 Task: Create in the project BrightTech and in the Backlog issue 'Create a new online platform for online photography courses with advanced photography tools and community features' a child issue 'Chatbot conversation natural language understanding and testing', and assign it to team member softage.4@softage.net. Create in the project BrightTech and in the Backlog issue 'Implement a new cloud-based supply chain management system for a company with advanced supply chain planning and optimization features' a child issue 'Data access request policy creation and remediation', and assign it to team member softage.1@softage.net
Action: Mouse moved to (194, 58)
Screenshot: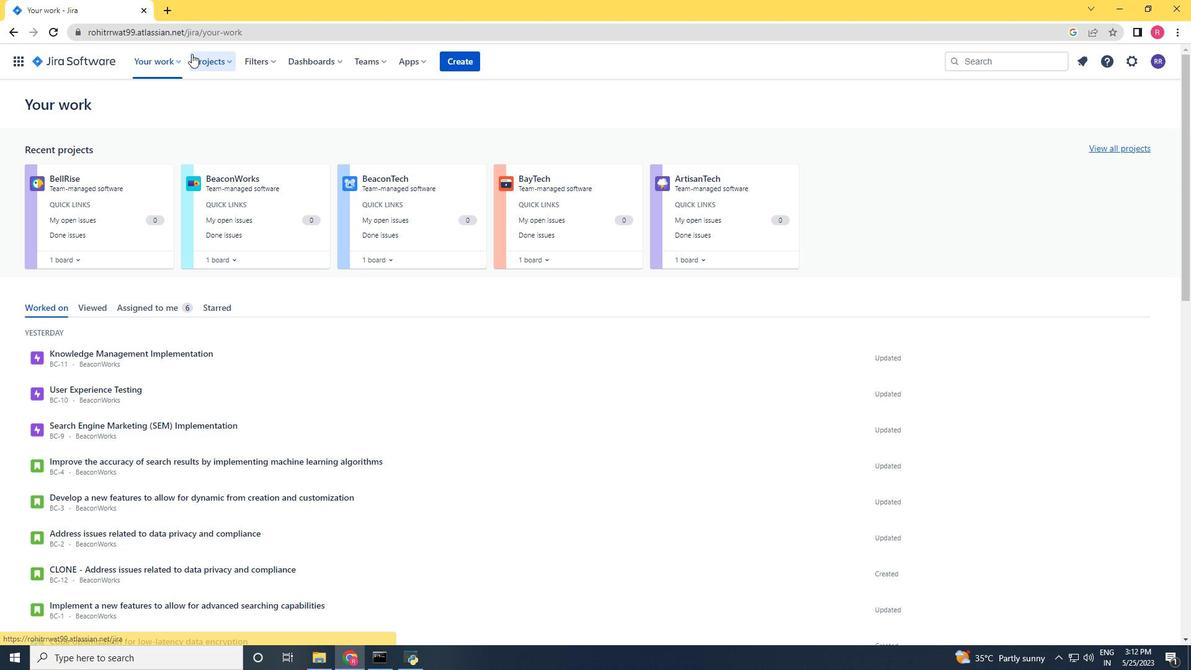 
Action: Mouse pressed left at (194, 58)
Screenshot: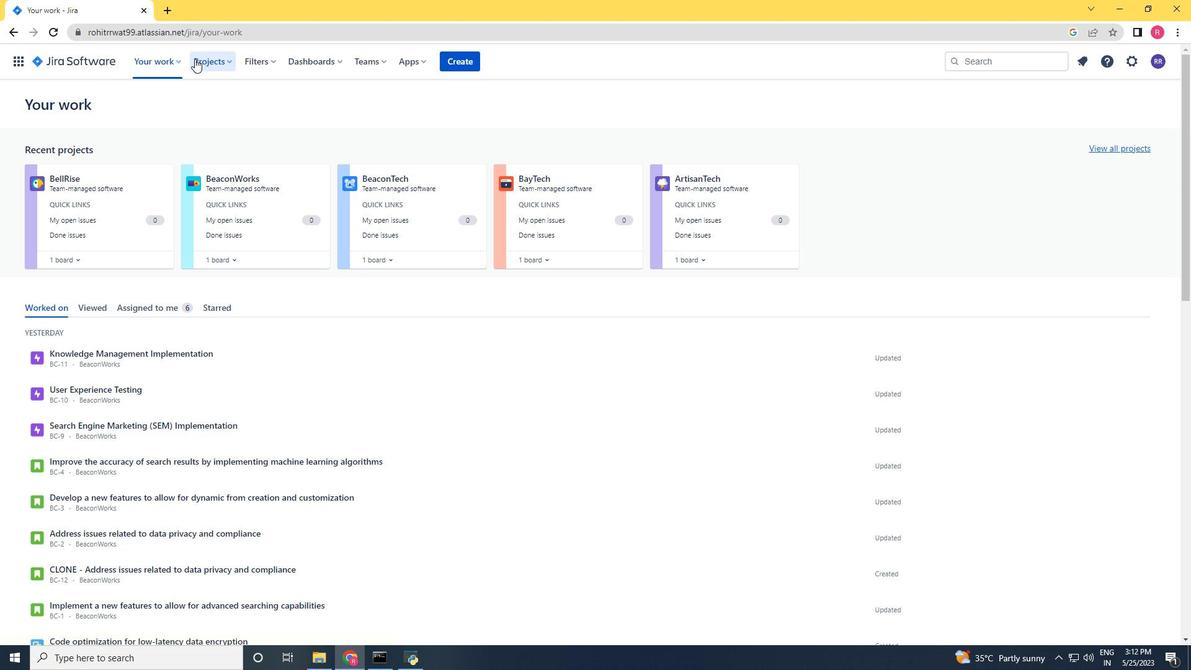 
Action: Mouse moved to (233, 111)
Screenshot: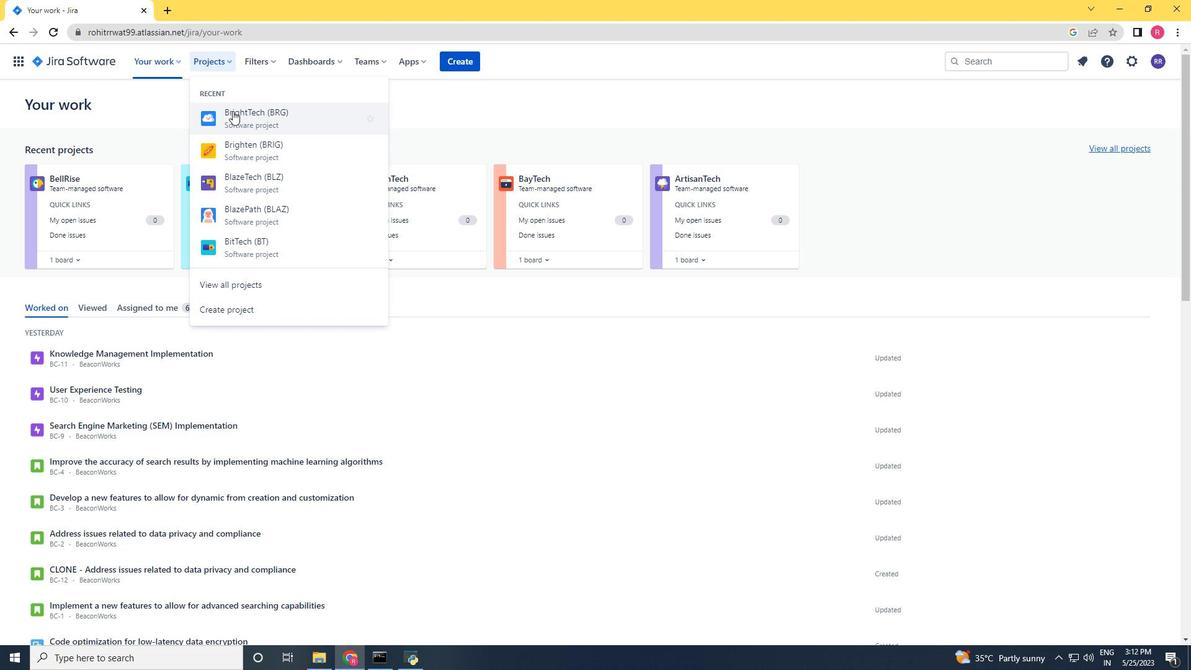 
Action: Mouse pressed left at (233, 111)
Screenshot: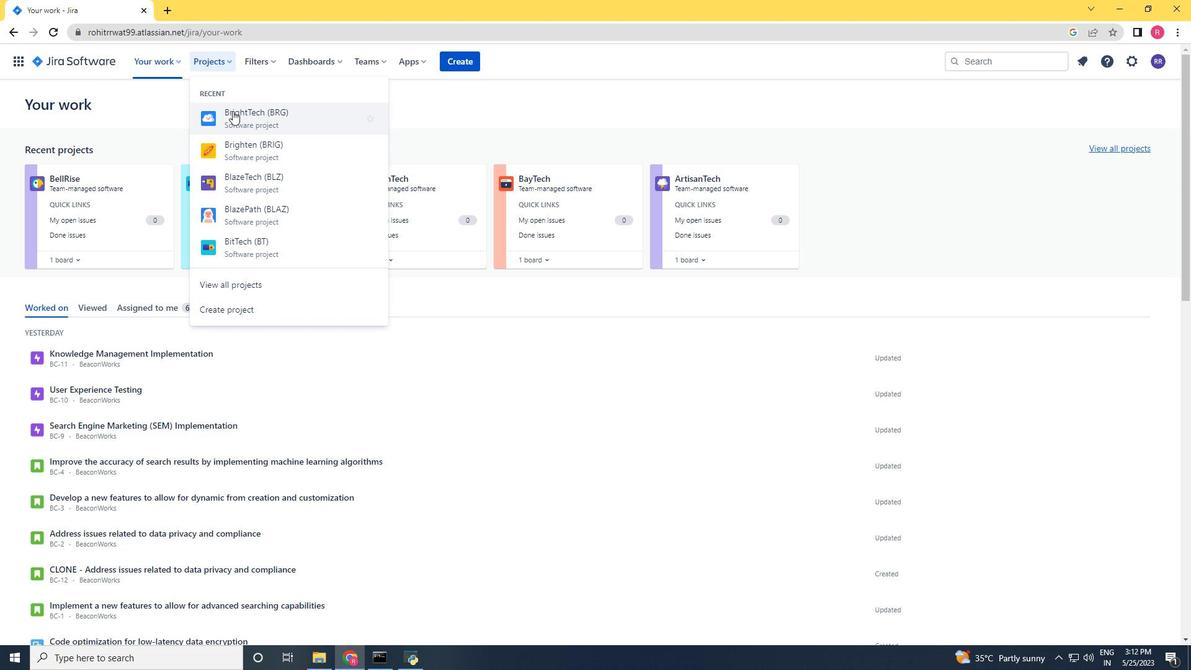 
Action: Mouse moved to (54, 188)
Screenshot: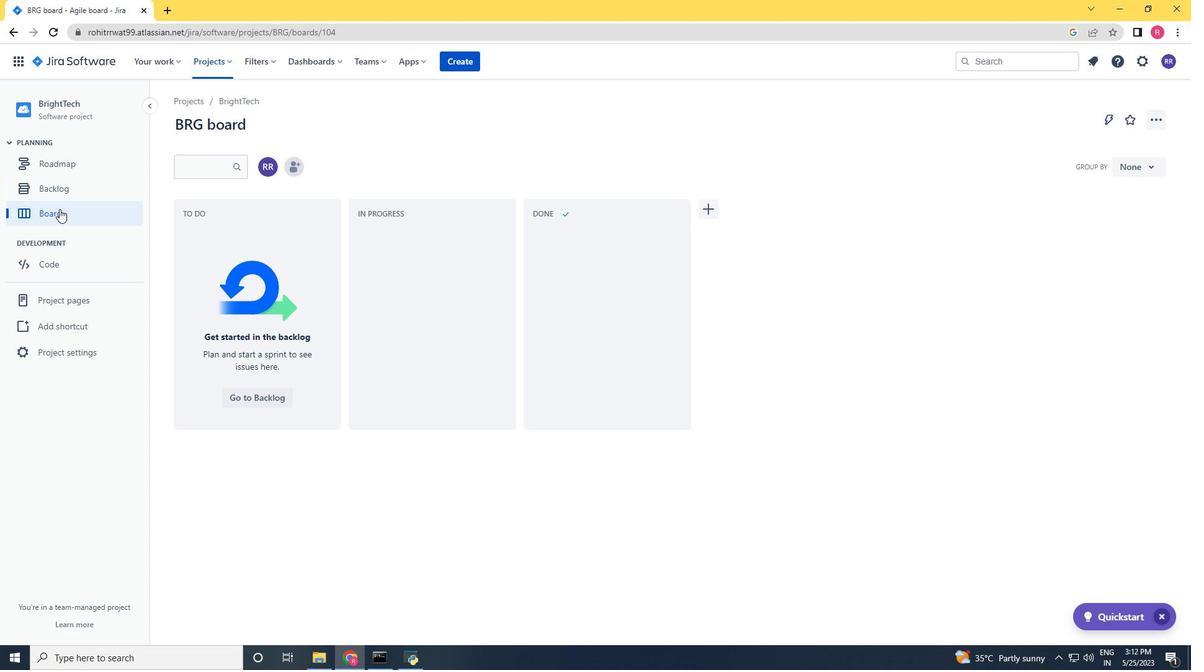 
Action: Mouse pressed left at (54, 188)
Screenshot: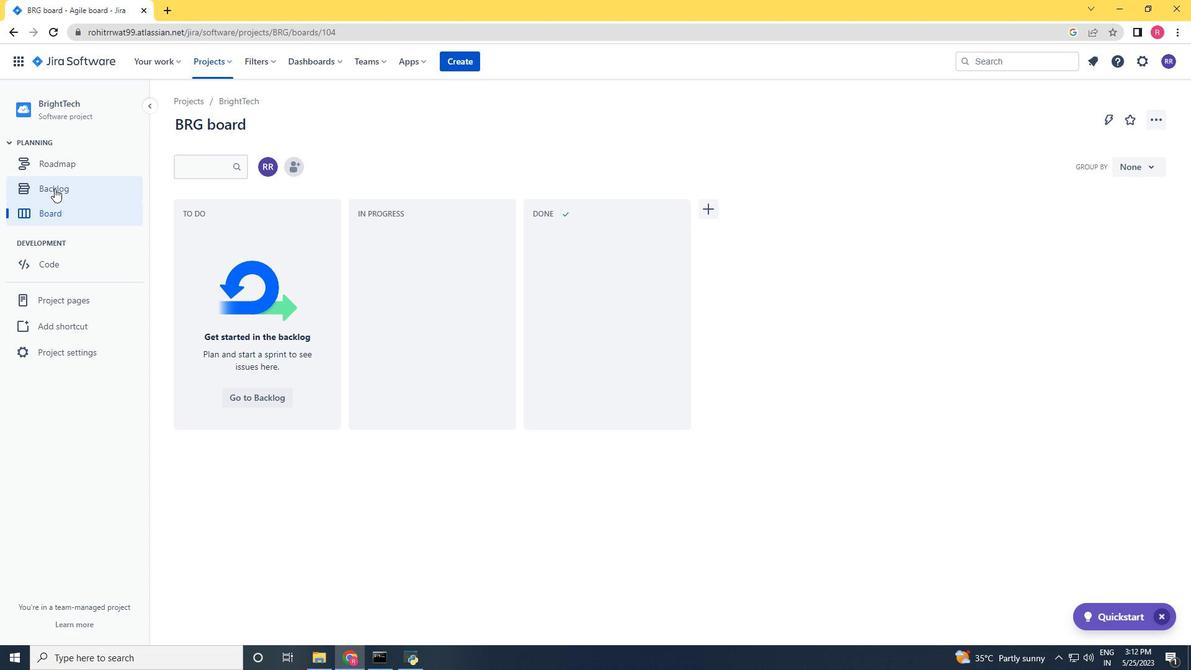 
Action: Mouse moved to (955, 377)
Screenshot: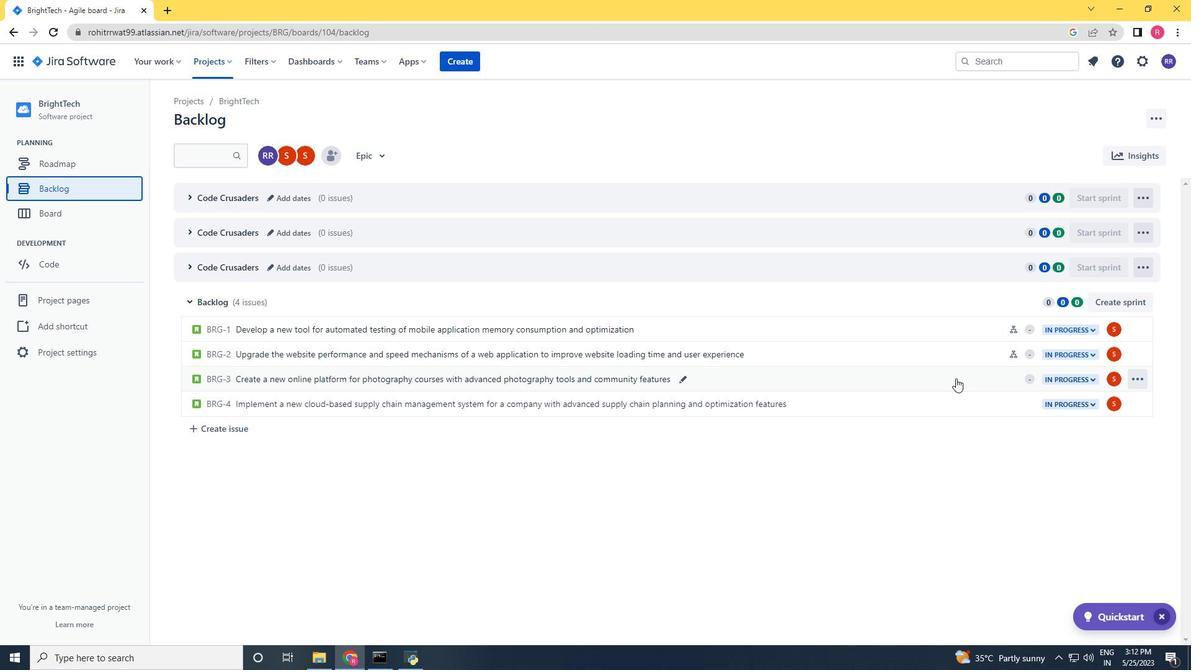 
Action: Mouse pressed left at (955, 377)
Screenshot: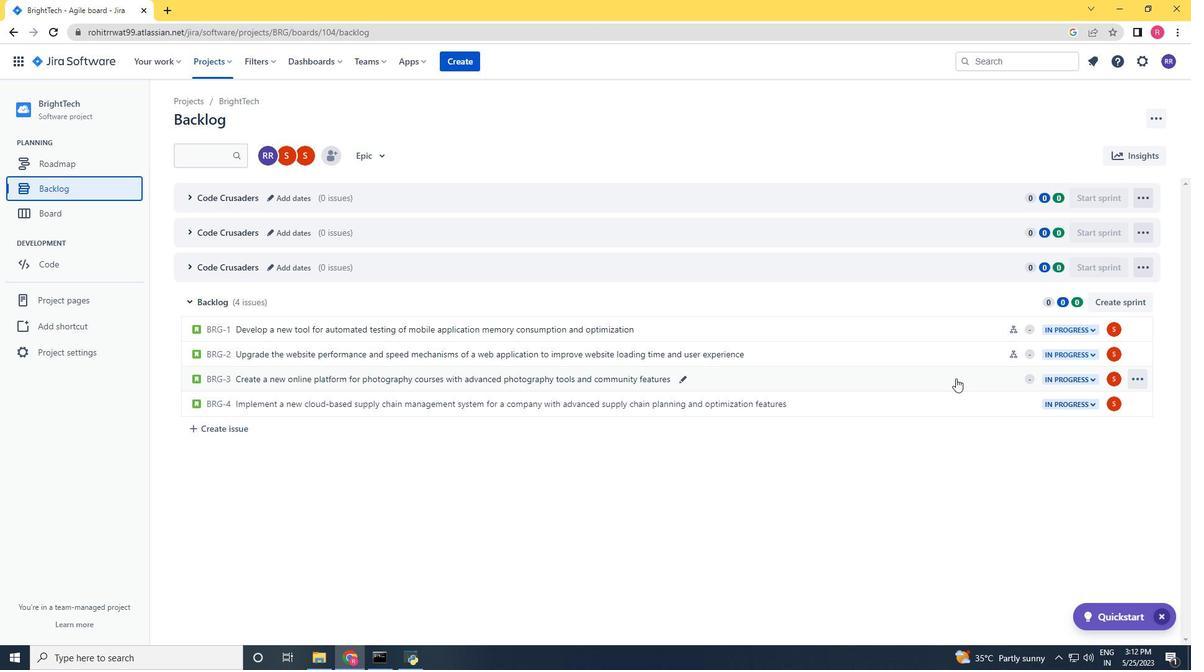 
Action: Mouse moved to (970, 297)
Screenshot: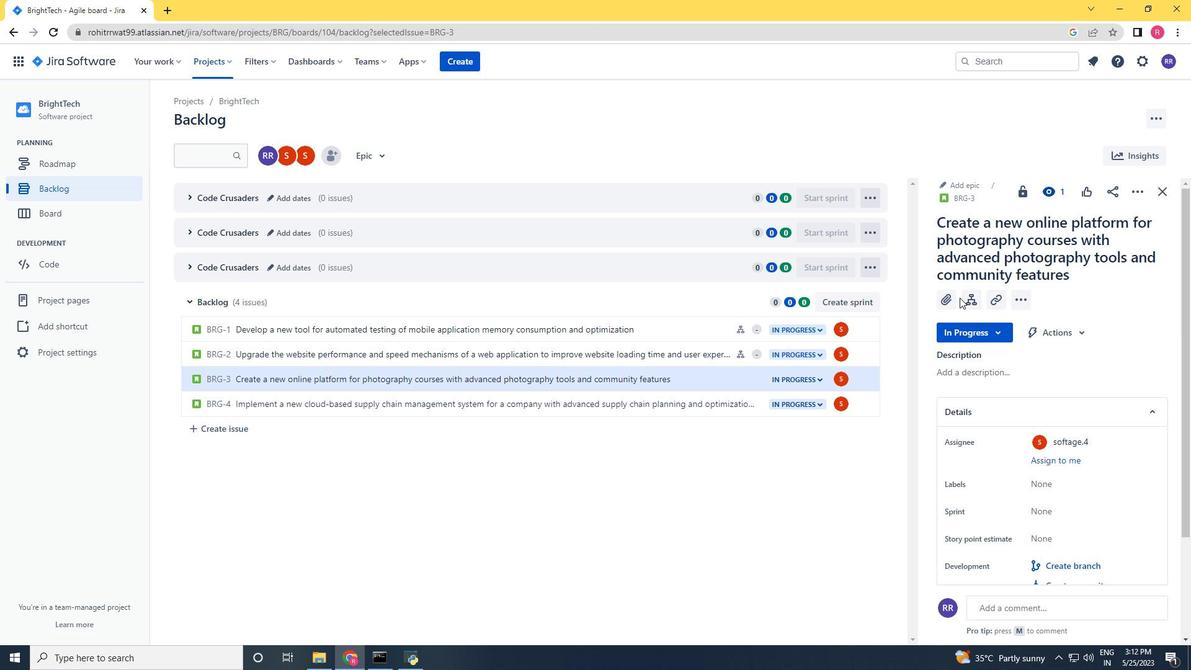 
Action: Mouse pressed left at (970, 297)
Screenshot: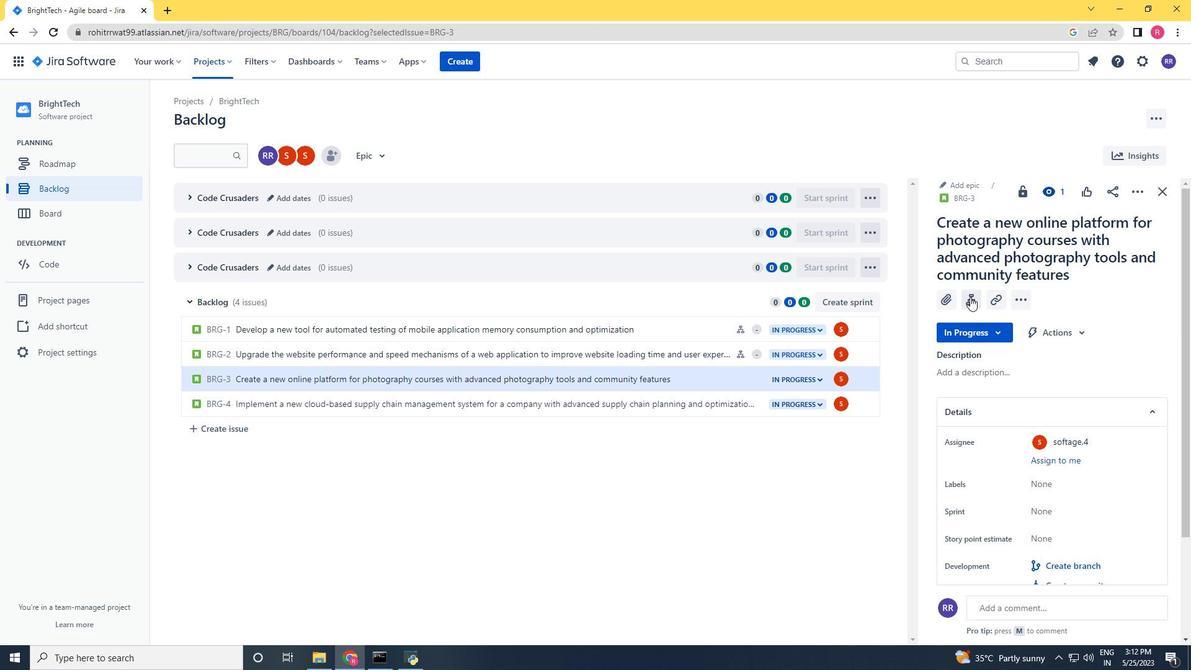
Action: Key pressed <Key.shift>Chatbot<Key.space>conversation<Key.space>natural<Key.space>languag<Key.space><Key.backspace><Key.backspace><Key.backspace><Key.backspace><Key.backspace>guaf<Key.backspace>ge<Key.space>undr<Key.backspace>erstanding<Key.space>and<Key.space>testing<Key.space><Key.enter>
Screenshot: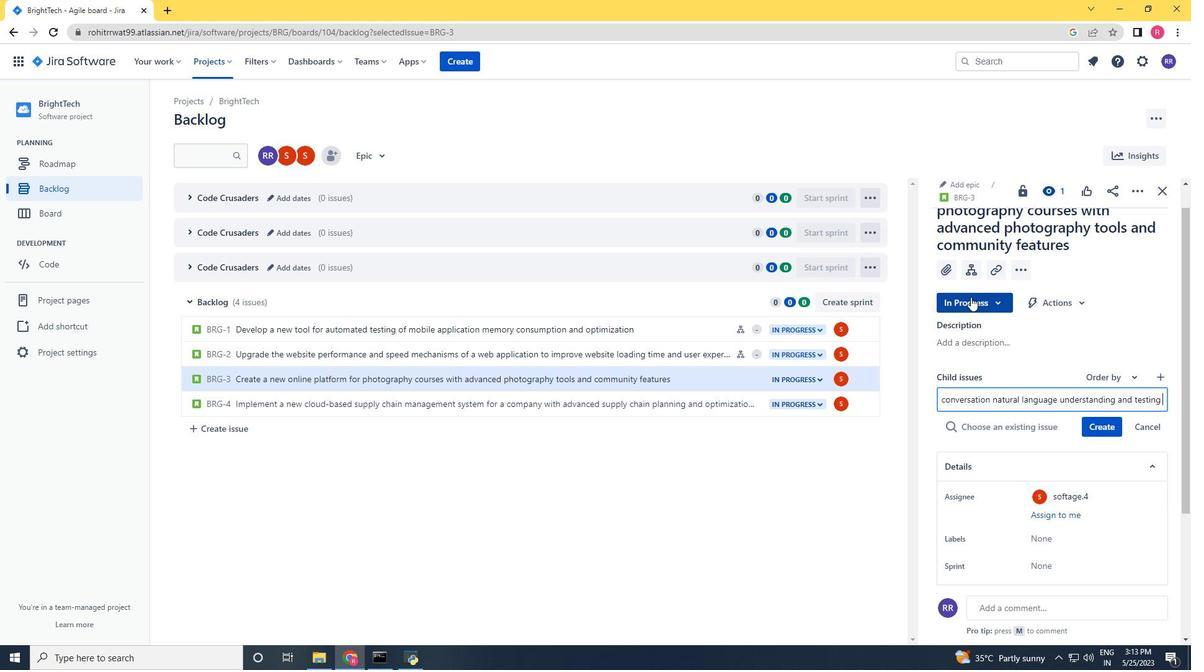 
Action: Mouse moved to (745, 408)
Screenshot: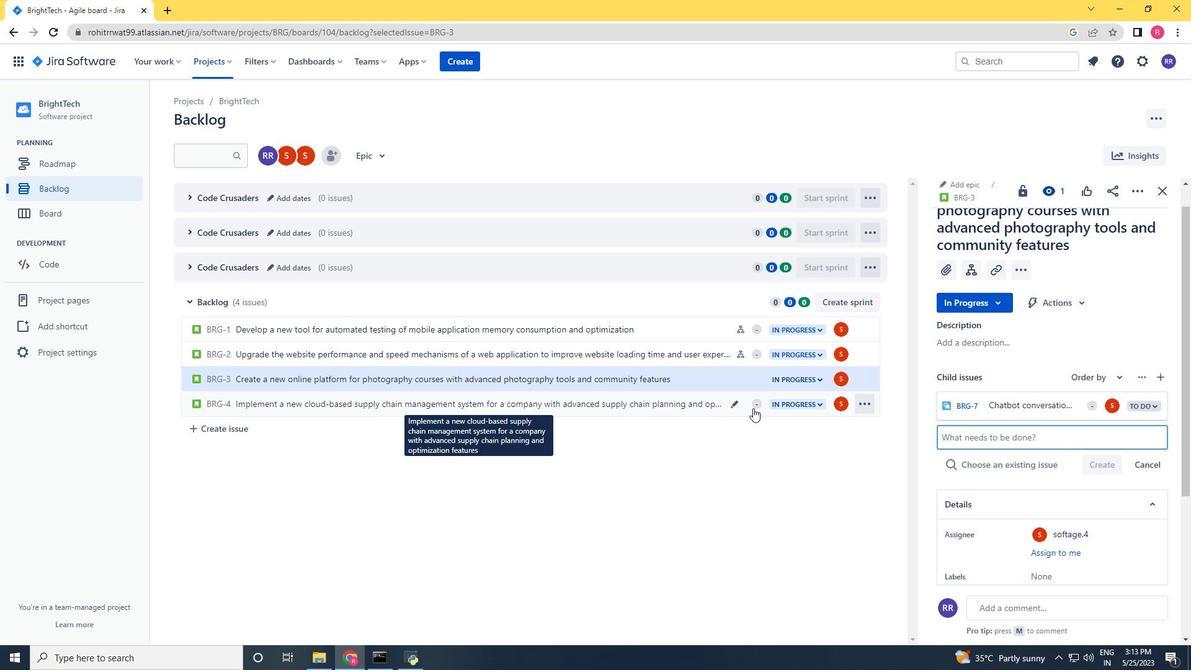 
Action: Mouse pressed left at (745, 408)
Screenshot: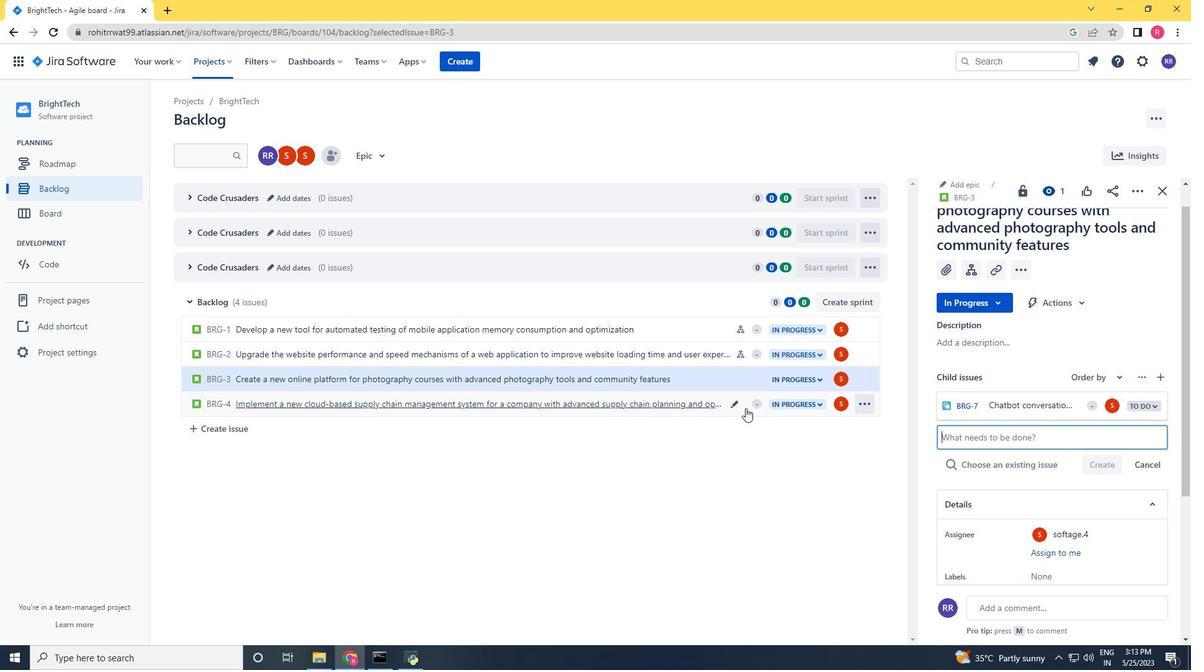 
Action: Mouse moved to (975, 322)
Screenshot: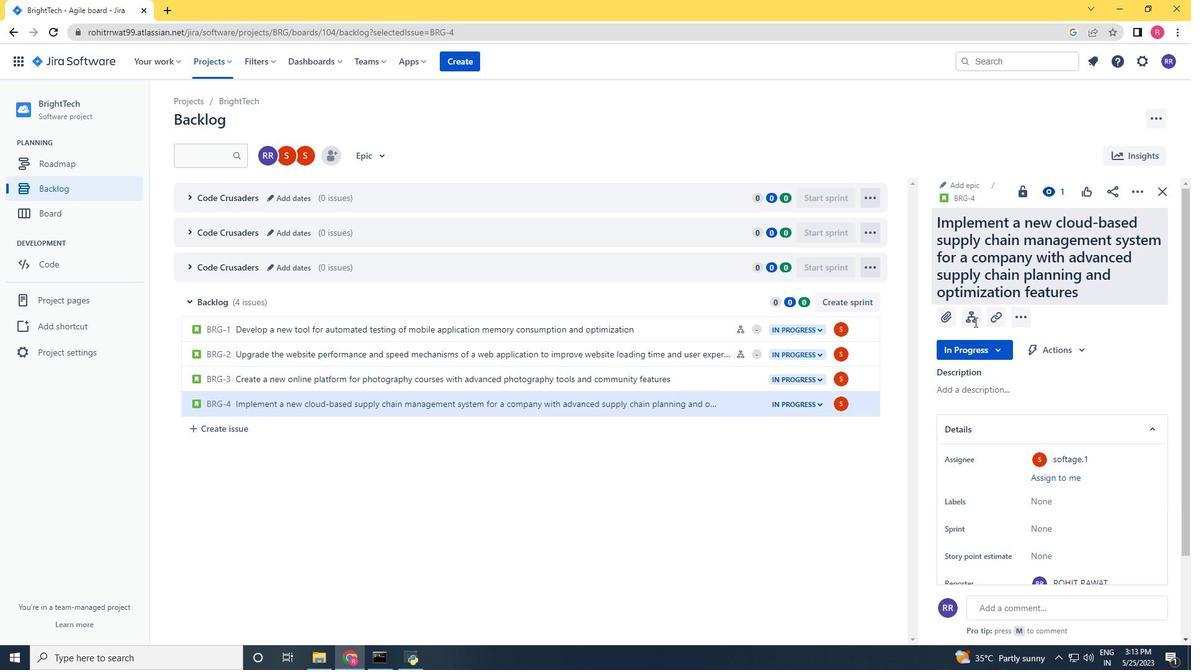 
Action: Mouse pressed left at (975, 322)
Screenshot: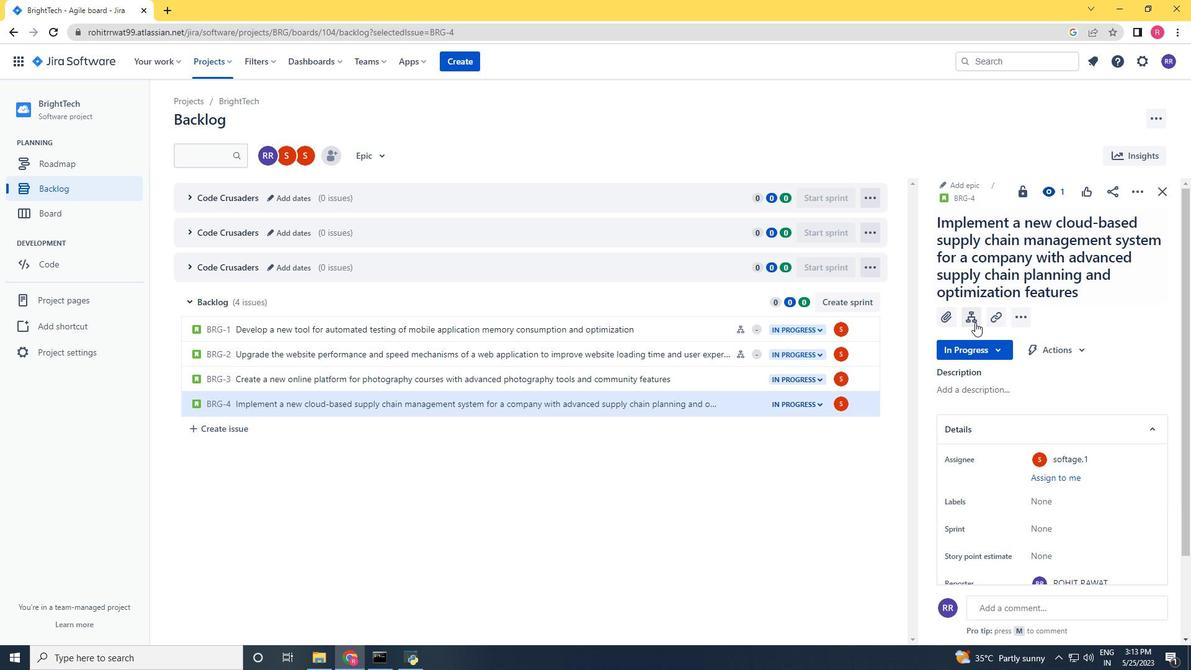 
Action: Key pressed <Key.shift>Dtaa<Key.space><Key.space><Key.backspace><Key.backspace><Key.backspace><Key.backspace><Key.backspace>ata<Key.space>access<Key.space>request<Key.space><Key.space>policy<Key.space>creation<Key.space>and<Key.space>remedition<Key.space><Key.backspace><Key.backspace><Key.backspace><Key.backspace><Key.backspace><Key.backspace><Key.backspace>diation<Key.space><Key.enter>
Screenshot: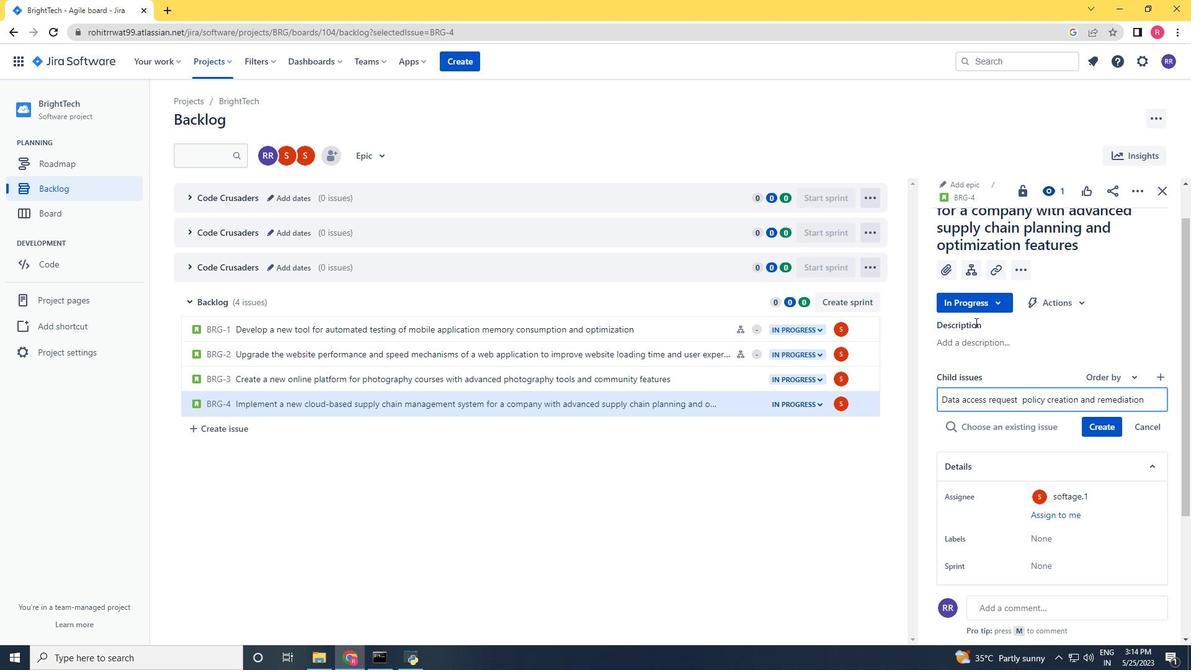 
Action: Mouse scrolled (975, 323) with delta (0, 0)
Screenshot: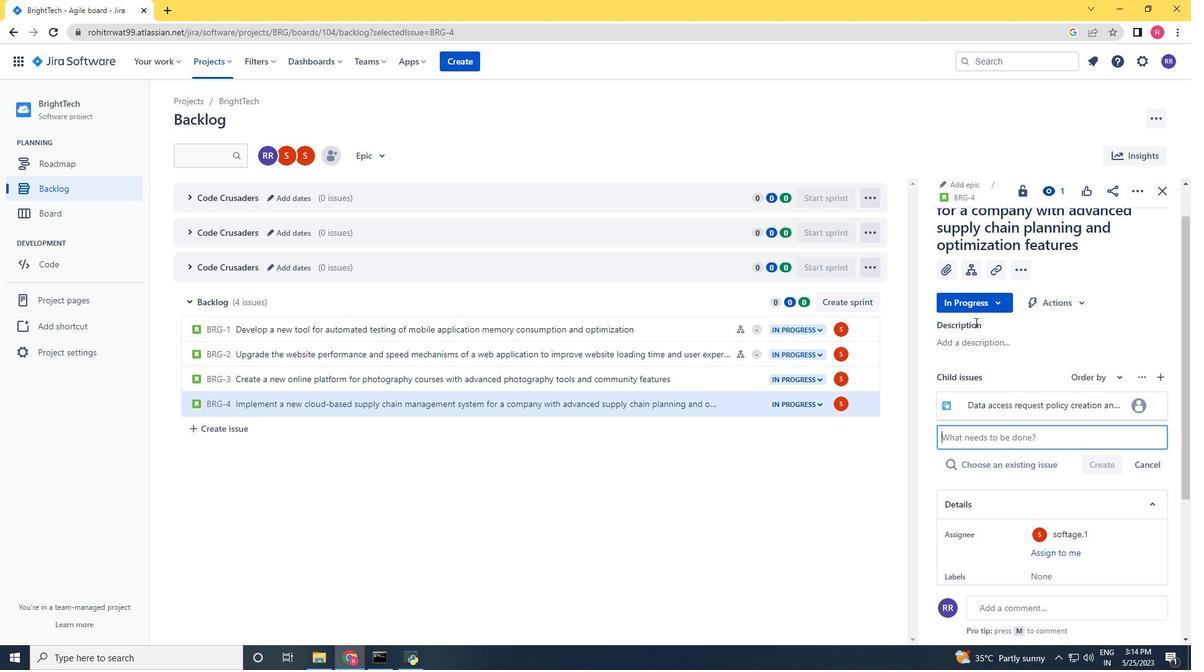 
Action: Mouse moved to (1113, 459)
Screenshot: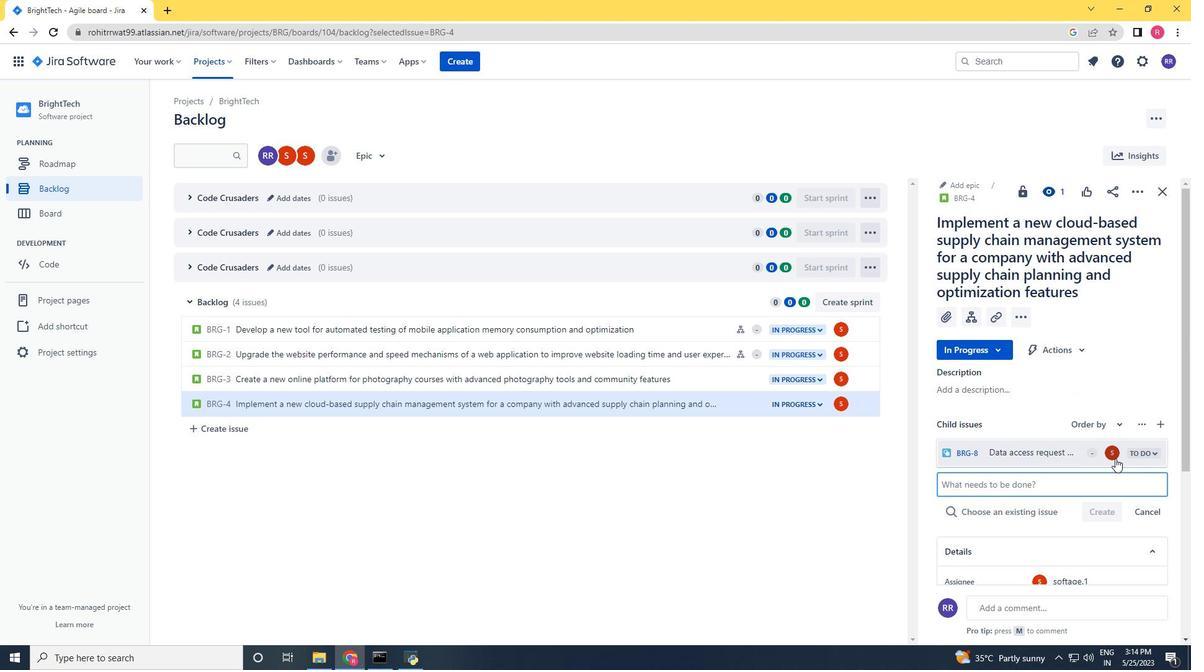 
Action: Mouse pressed left at (1113, 459)
Screenshot: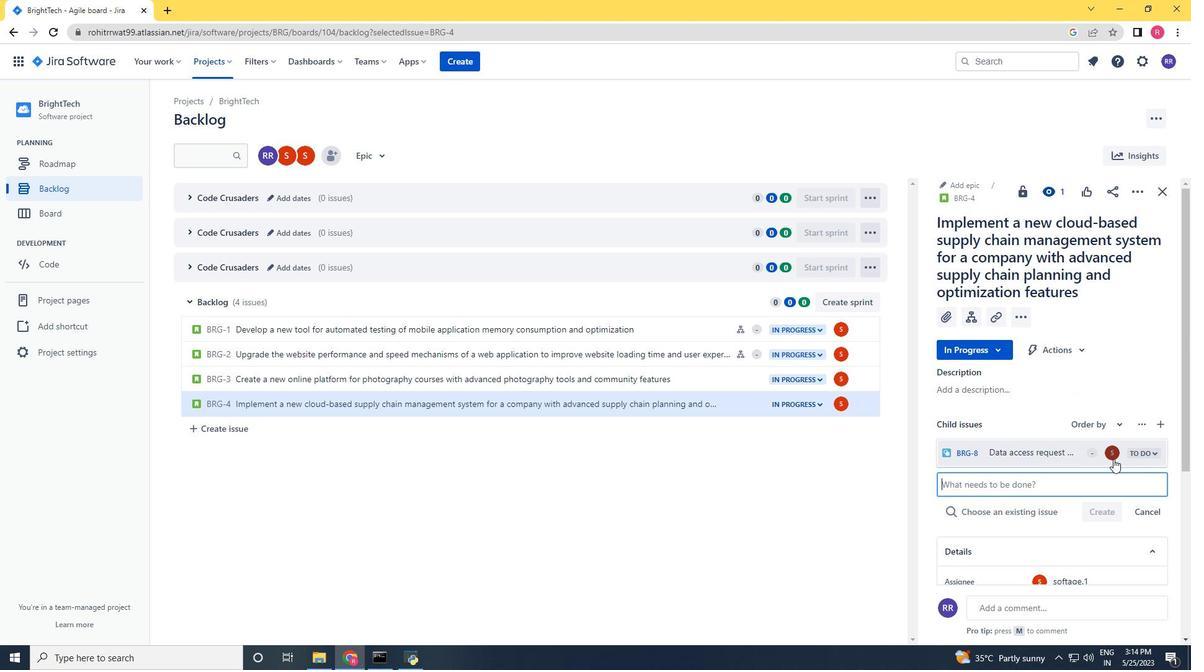 
Action: Key pressed softage.1<Key.shift>@softage.net
Screenshot: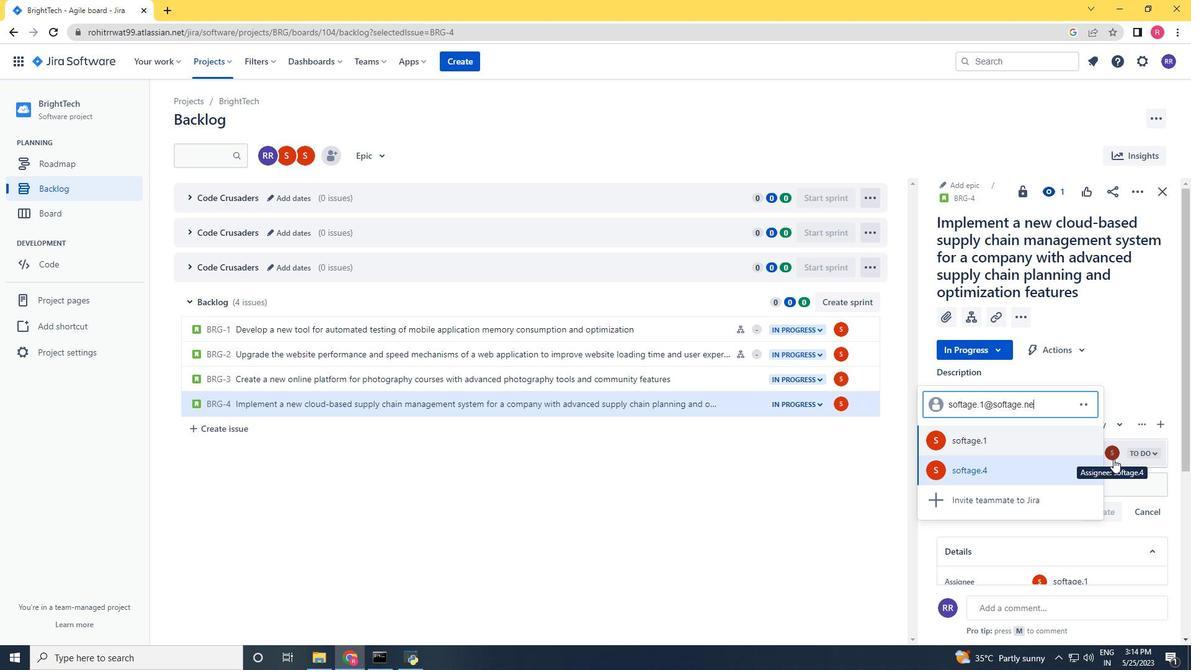
Action: Mouse moved to (983, 449)
Screenshot: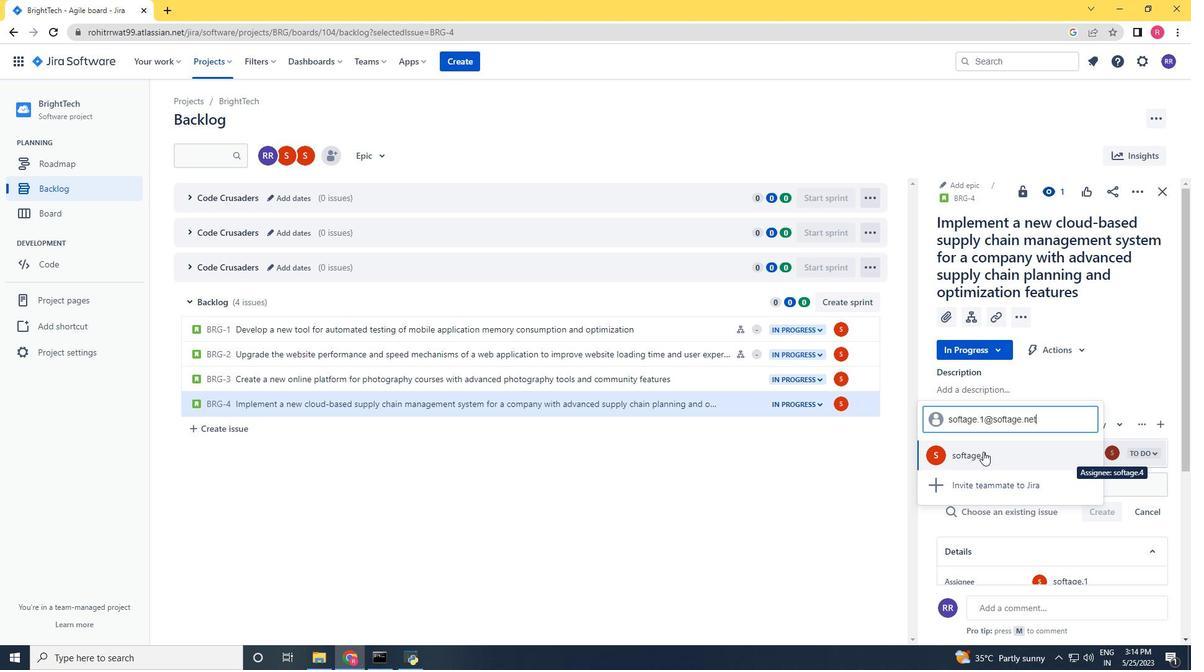 
Action: Mouse pressed left at (983, 449)
Screenshot: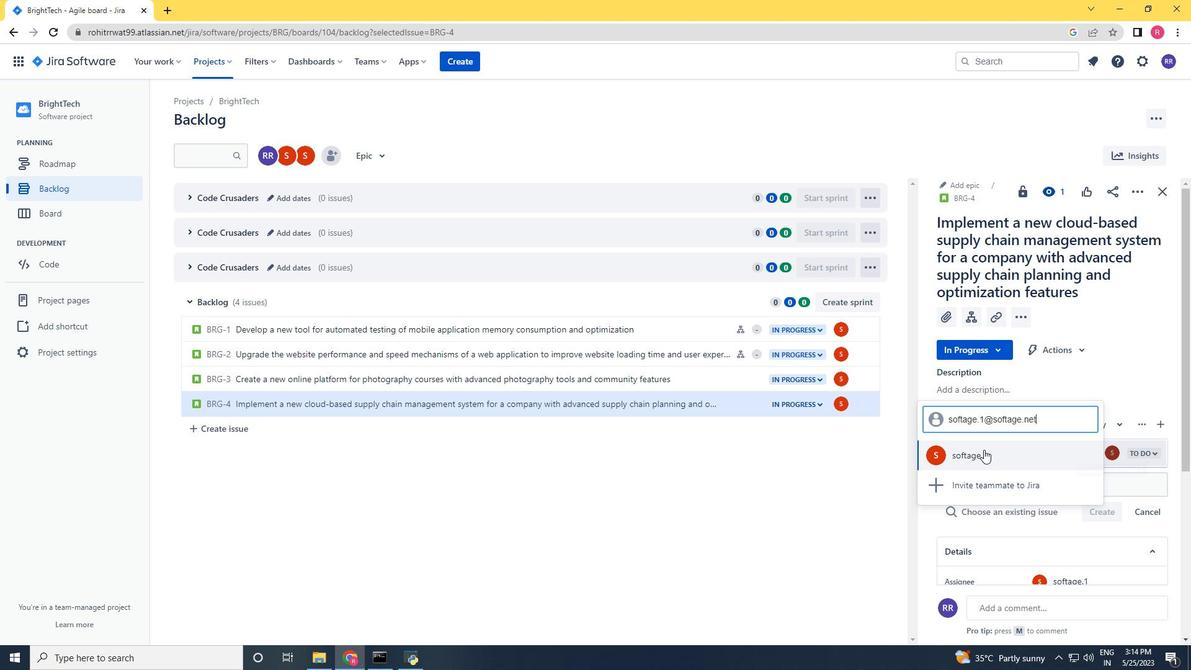
Action: Mouse moved to (837, 534)
Screenshot: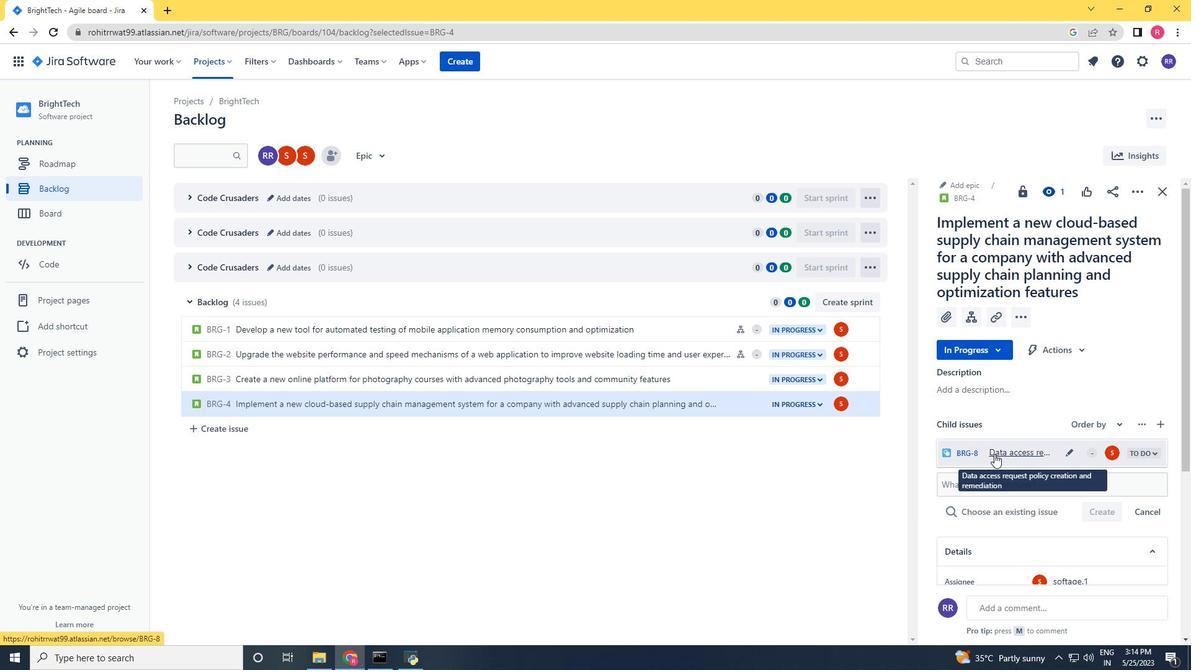 
